 Task: Change the display output to Dummy video output.
Action: Mouse moved to (127, 18)
Screenshot: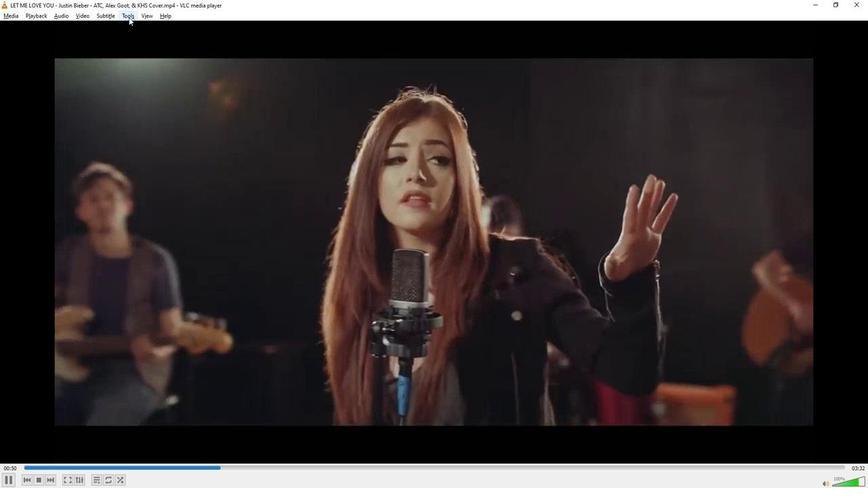 
Action: Mouse pressed left at (127, 18)
Screenshot: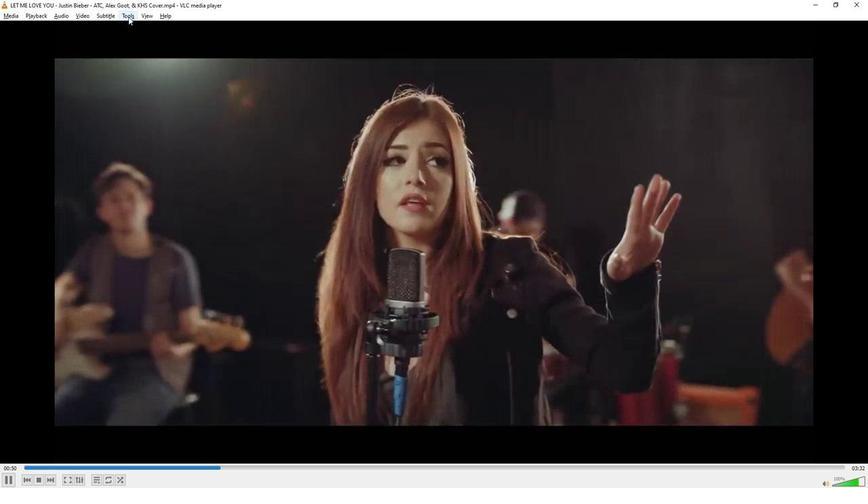 
Action: Mouse moved to (153, 124)
Screenshot: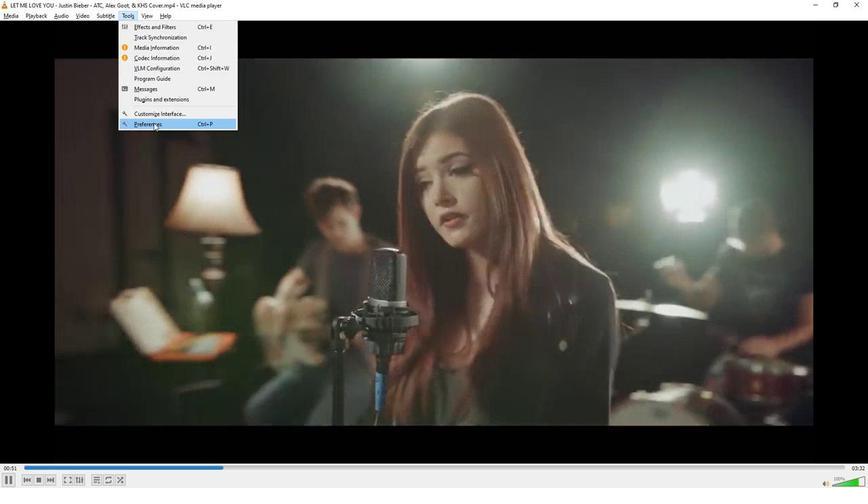 
Action: Mouse pressed left at (153, 124)
Screenshot: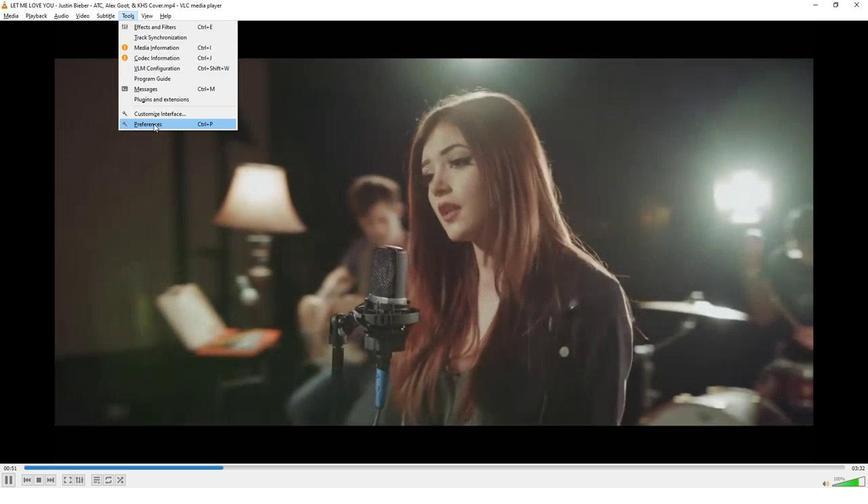 
Action: Mouse moved to (274, 98)
Screenshot: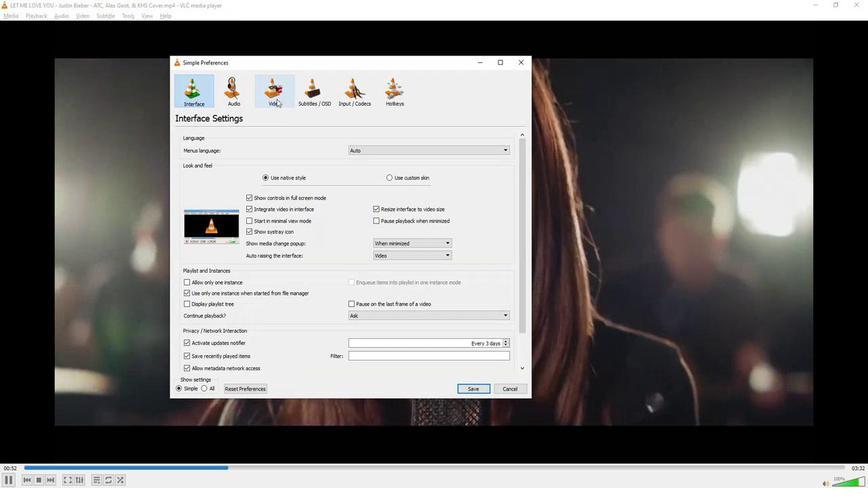 
Action: Mouse pressed left at (274, 98)
Screenshot: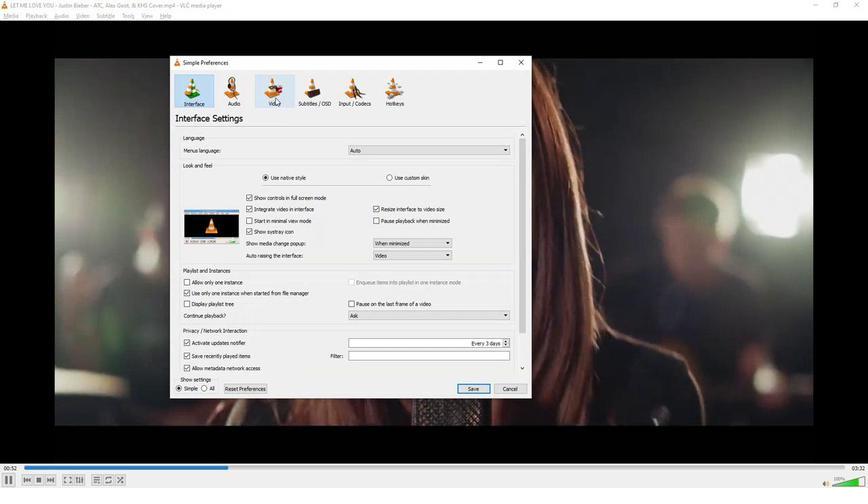 
Action: Mouse moved to (376, 181)
Screenshot: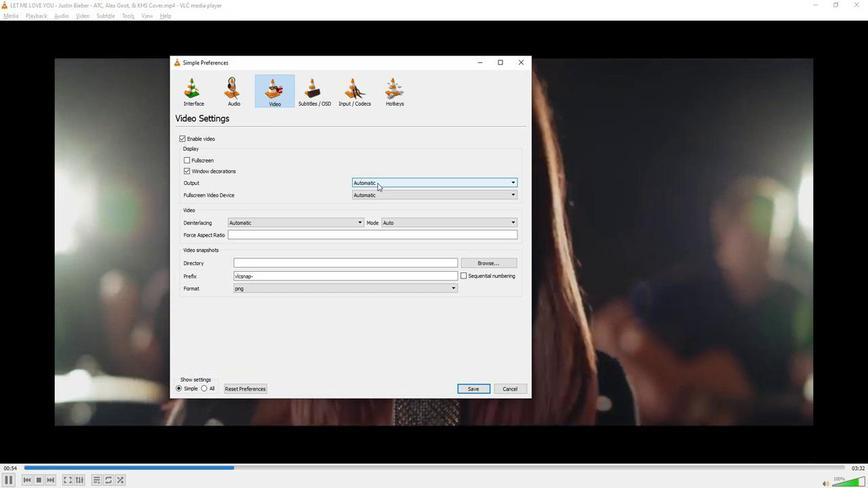 
Action: Mouse pressed left at (376, 181)
Screenshot: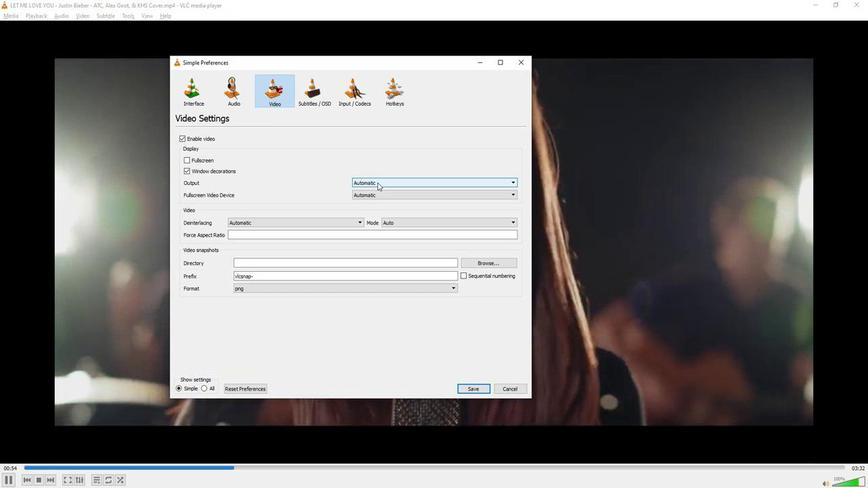 
Action: Mouse moved to (368, 261)
Screenshot: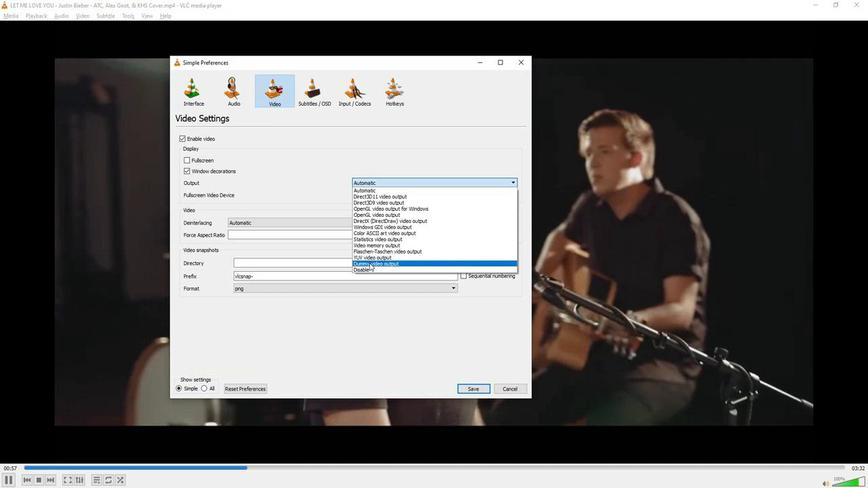 
Action: Mouse pressed left at (368, 261)
Screenshot: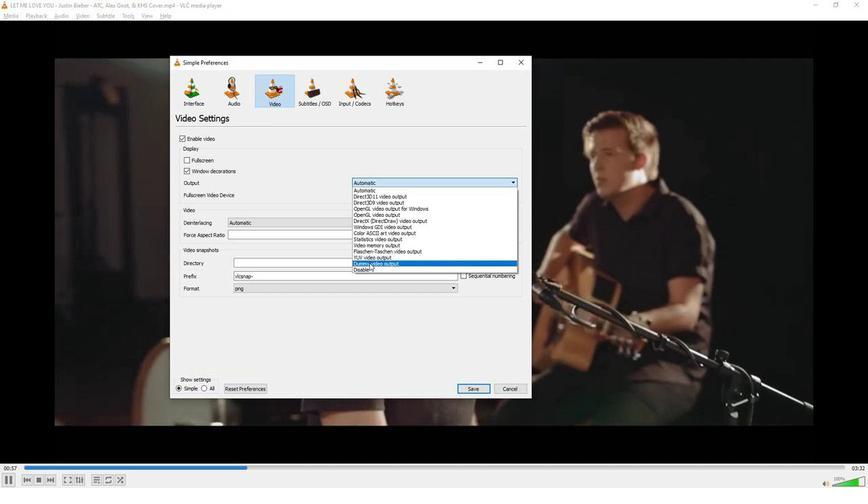 
Action: Mouse moved to (414, 331)
Screenshot: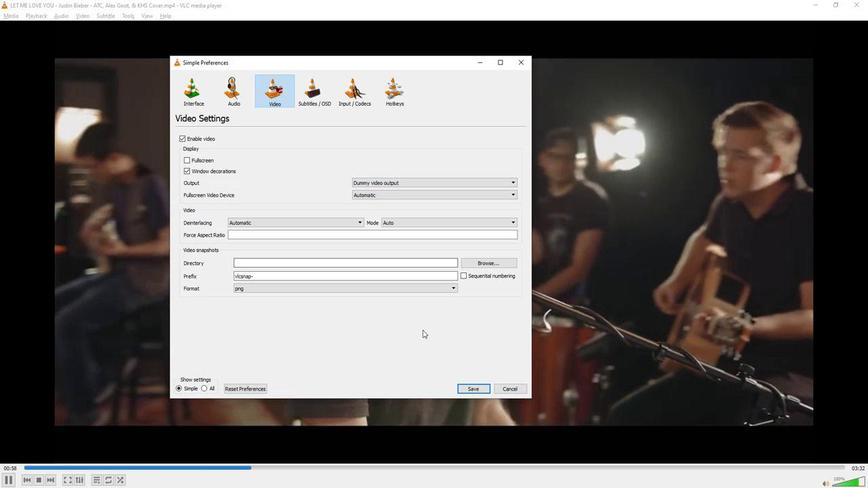 
